 Task: Sort the products in the category "Paper Goods" by best match.
Action: Mouse moved to (641, 243)
Screenshot: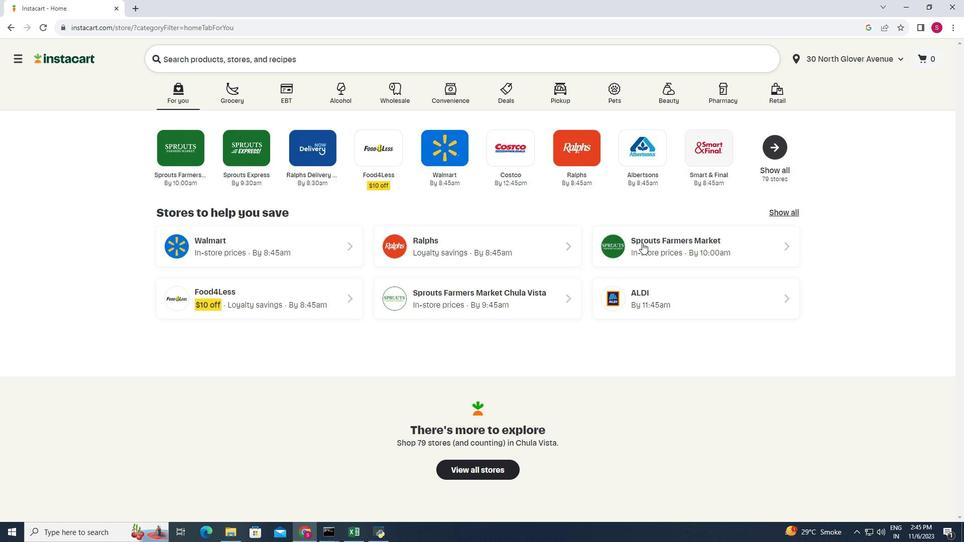 
Action: Mouse pressed left at (641, 243)
Screenshot: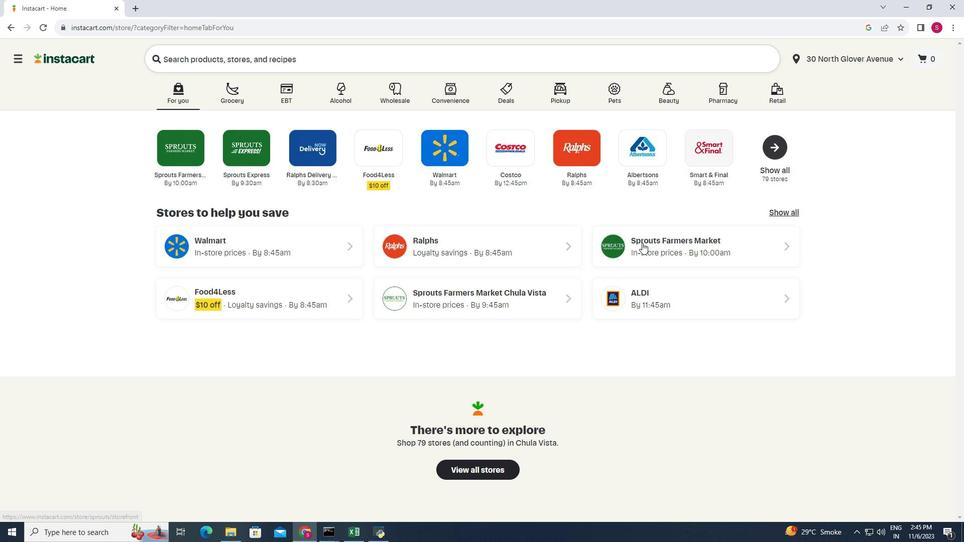 
Action: Mouse moved to (96, 392)
Screenshot: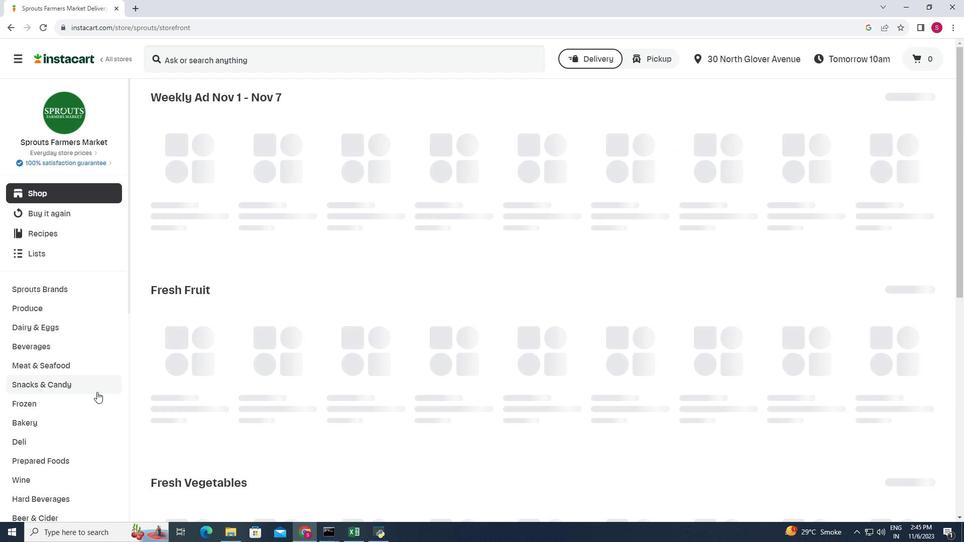 
Action: Mouse scrolled (96, 391) with delta (0, 0)
Screenshot: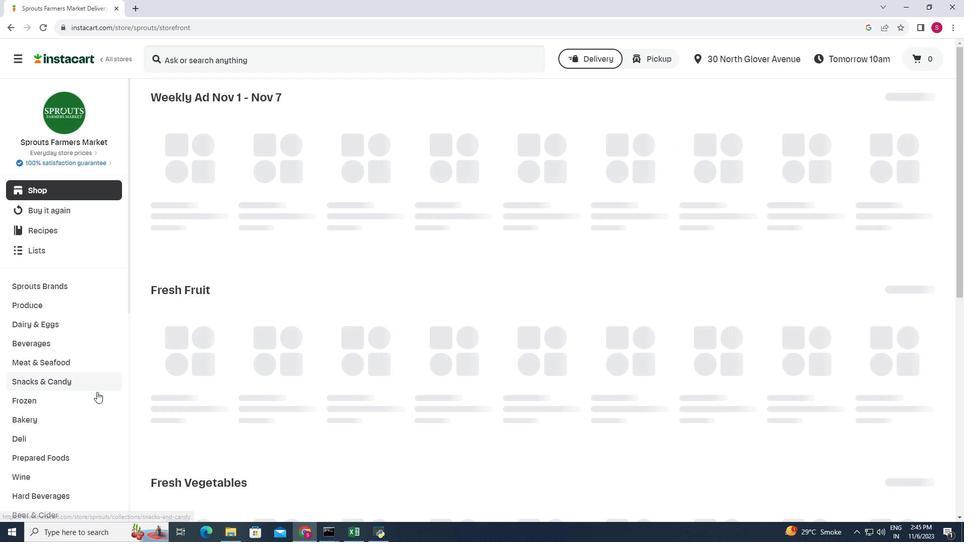 
Action: Mouse scrolled (96, 391) with delta (0, 0)
Screenshot: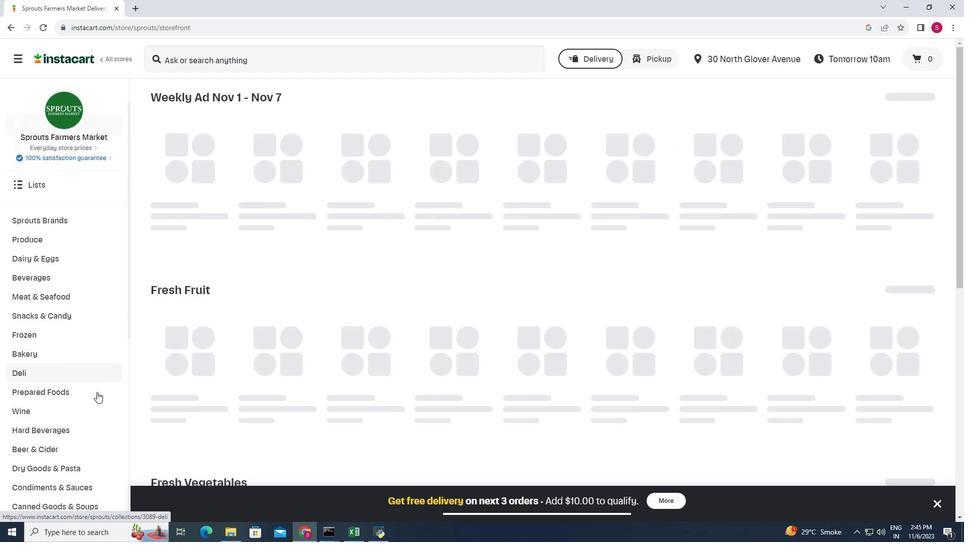 
Action: Mouse scrolled (96, 391) with delta (0, 0)
Screenshot: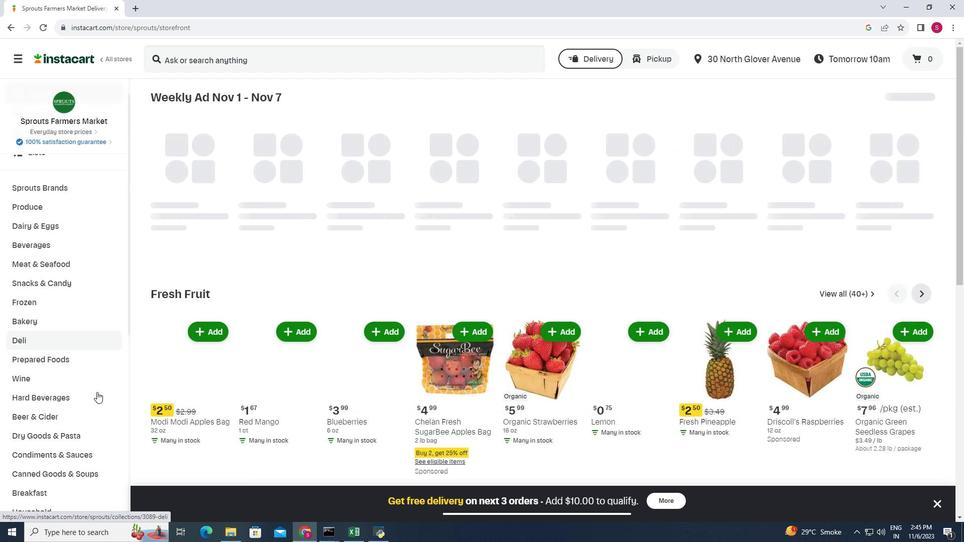 
Action: Mouse scrolled (96, 391) with delta (0, 0)
Screenshot: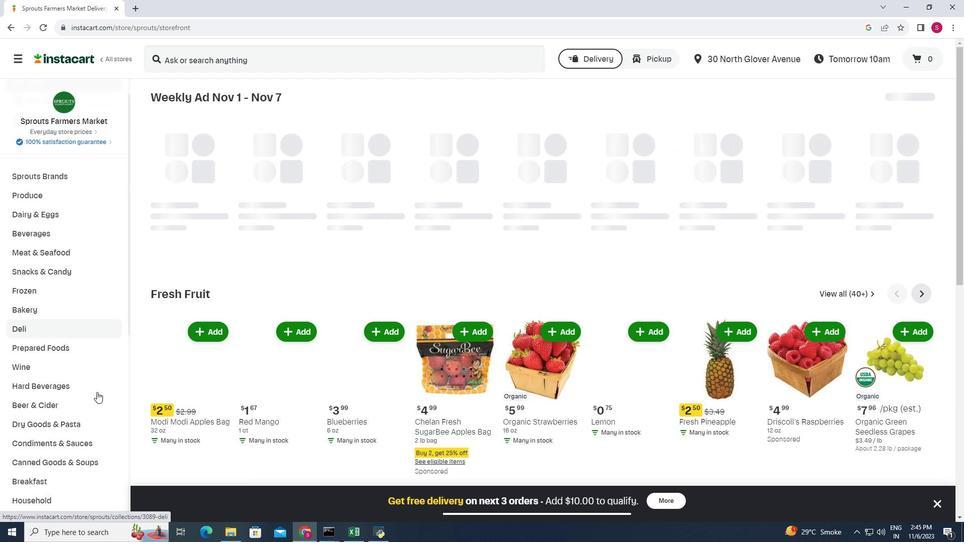 
Action: Mouse moved to (66, 457)
Screenshot: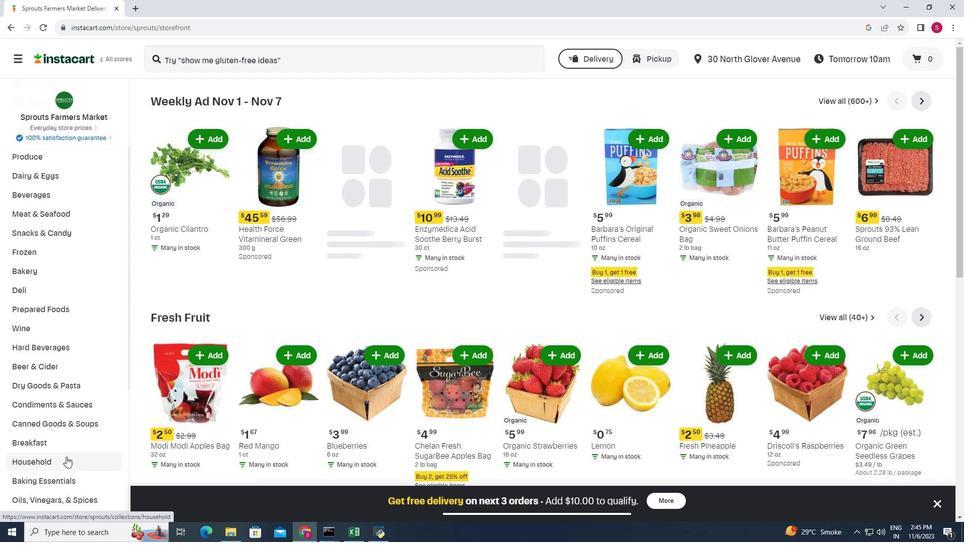 
Action: Mouse pressed left at (66, 457)
Screenshot: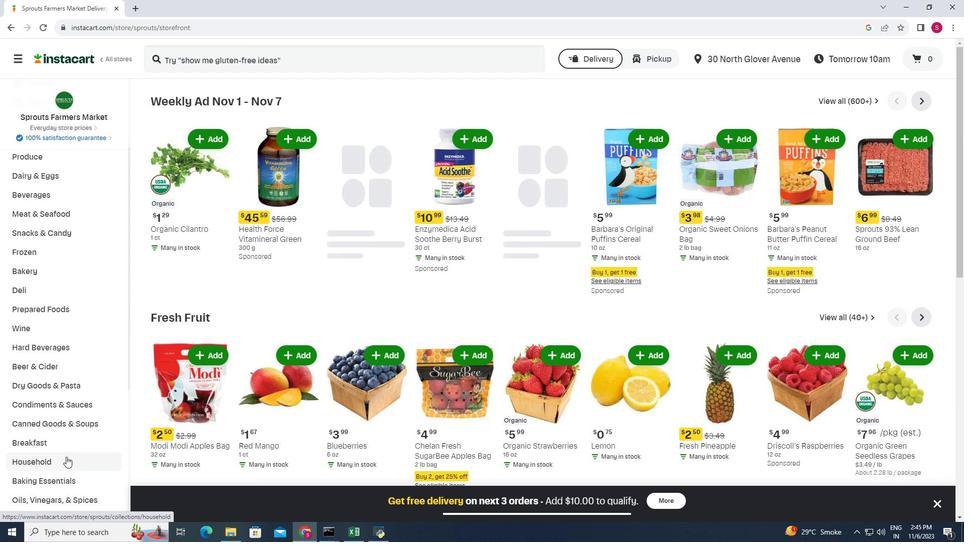 
Action: Mouse moved to (243, 124)
Screenshot: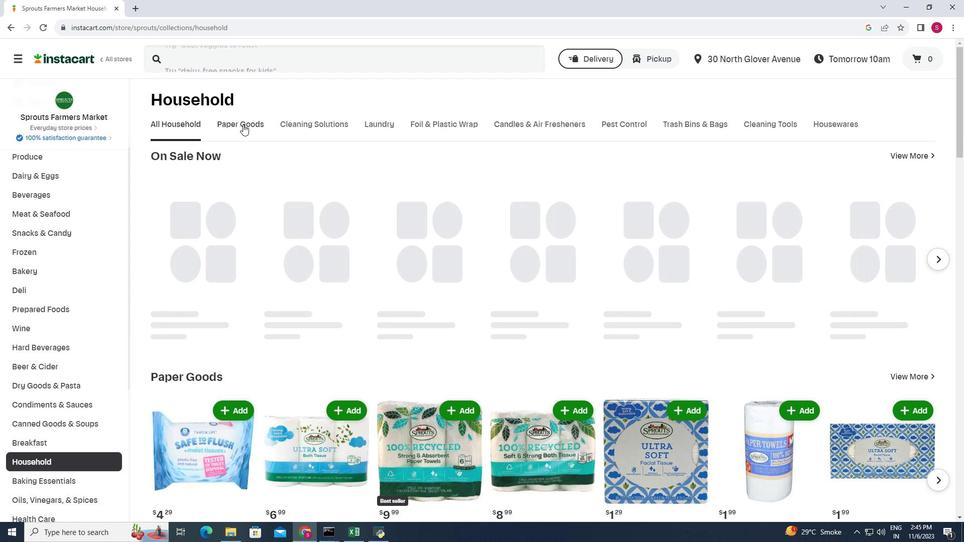 
Action: Mouse pressed left at (243, 124)
Screenshot: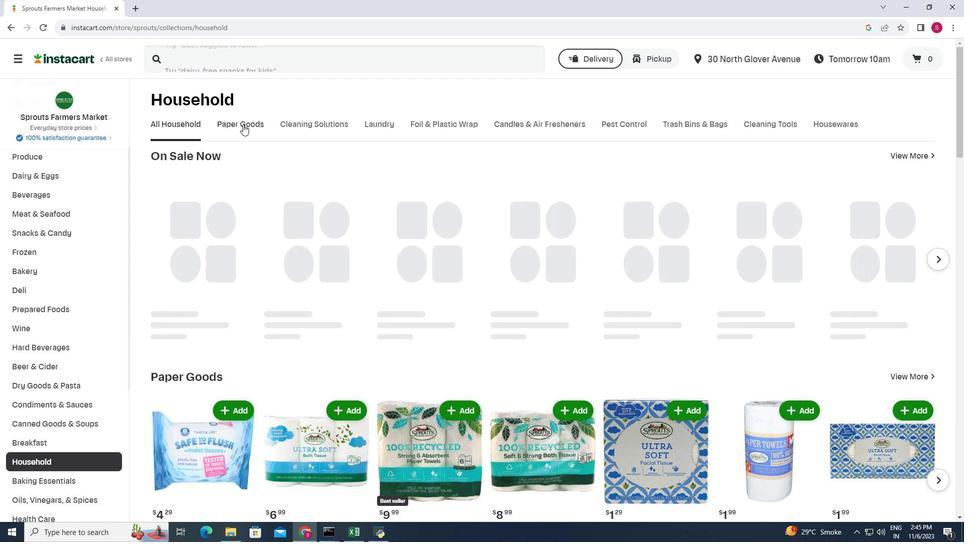
Action: Mouse moved to (935, 206)
Screenshot: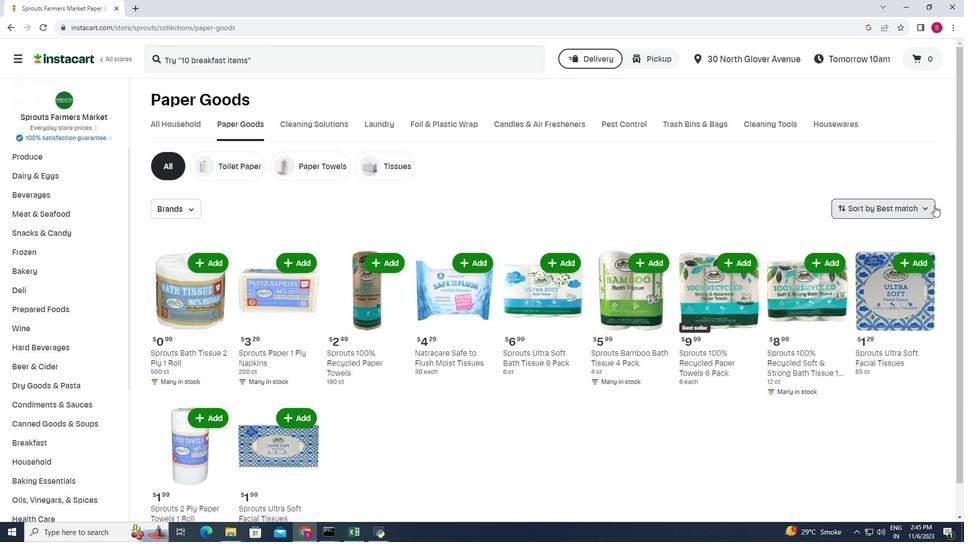 
Action: Mouse pressed left at (935, 206)
Screenshot: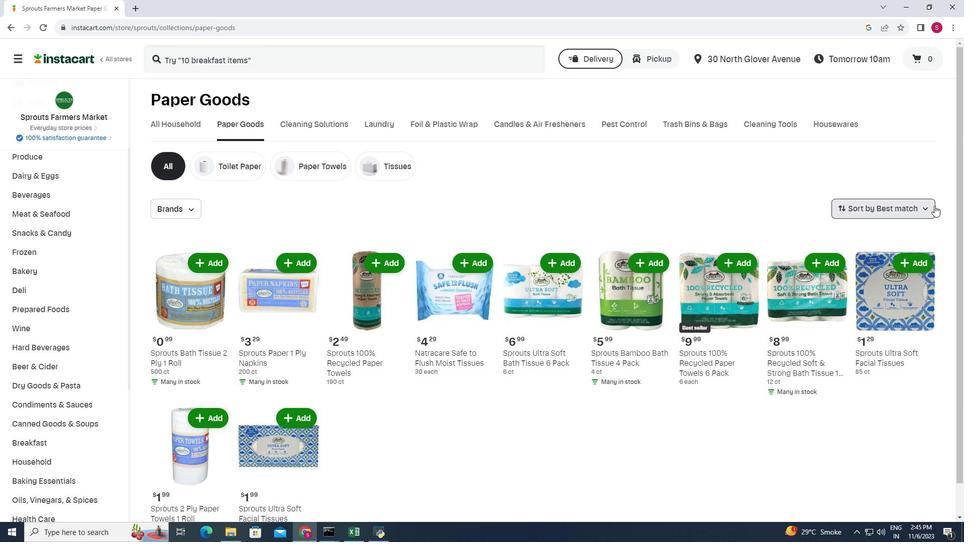 
Action: Mouse moved to (898, 232)
Screenshot: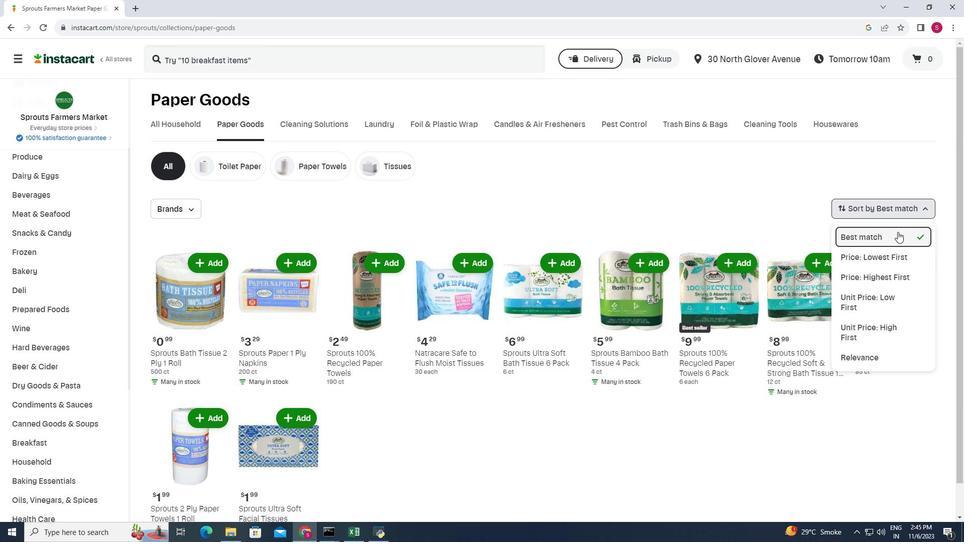 
Action: Mouse pressed left at (898, 232)
Screenshot: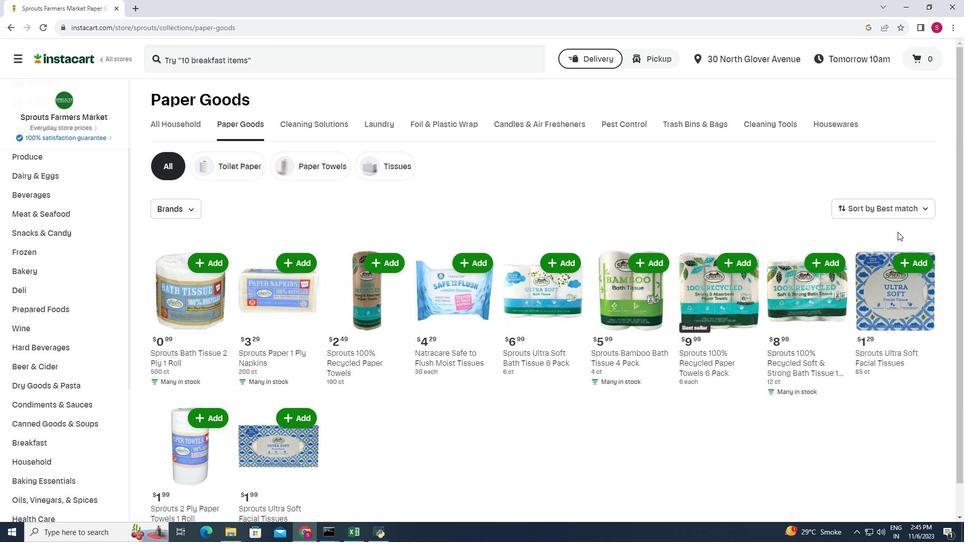 
Action: Mouse moved to (559, 225)
Screenshot: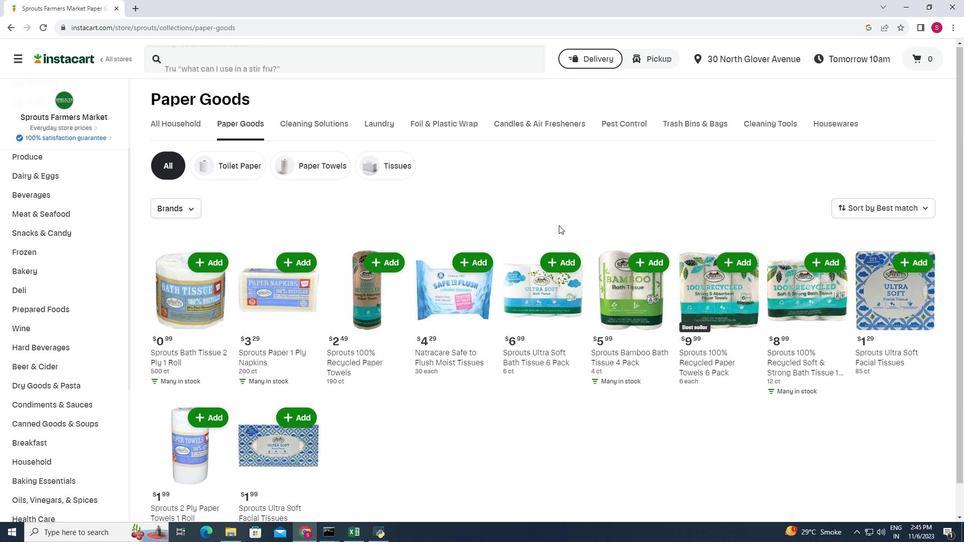 
Action: Mouse scrolled (559, 225) with delta (0, 0)
Screenshot: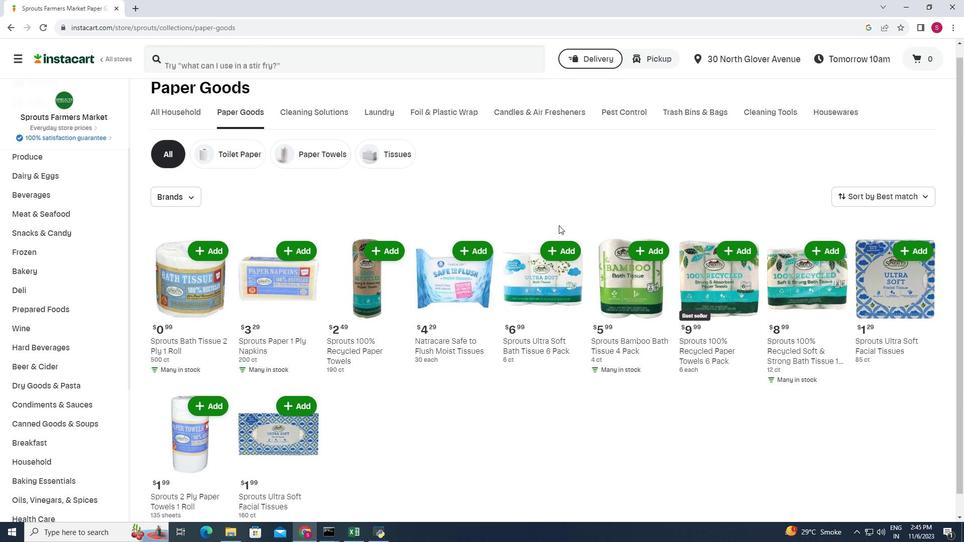 
